 Task: Select Summarise
Action: Mouse pressed left at (164, 156)
Screenshot: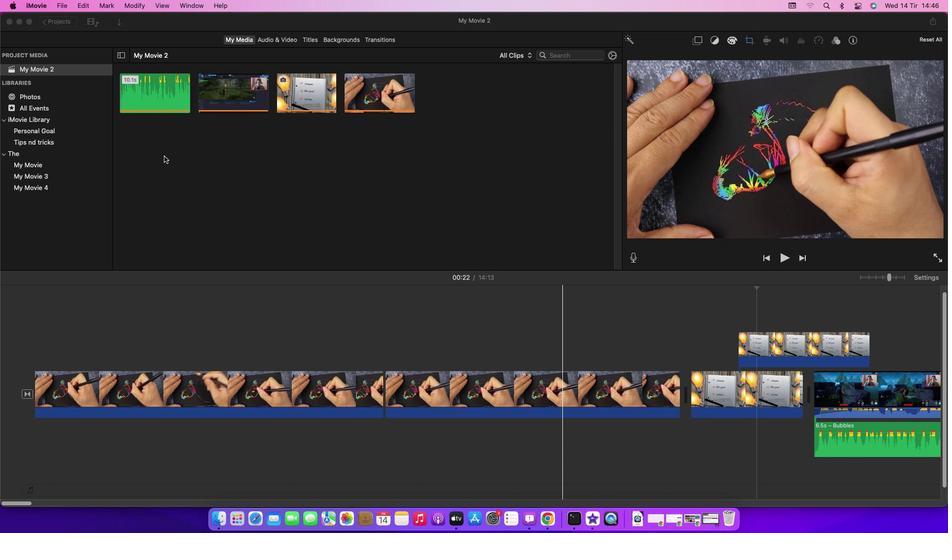 
Action: Mouse moved to (42, 6)
Screenshot: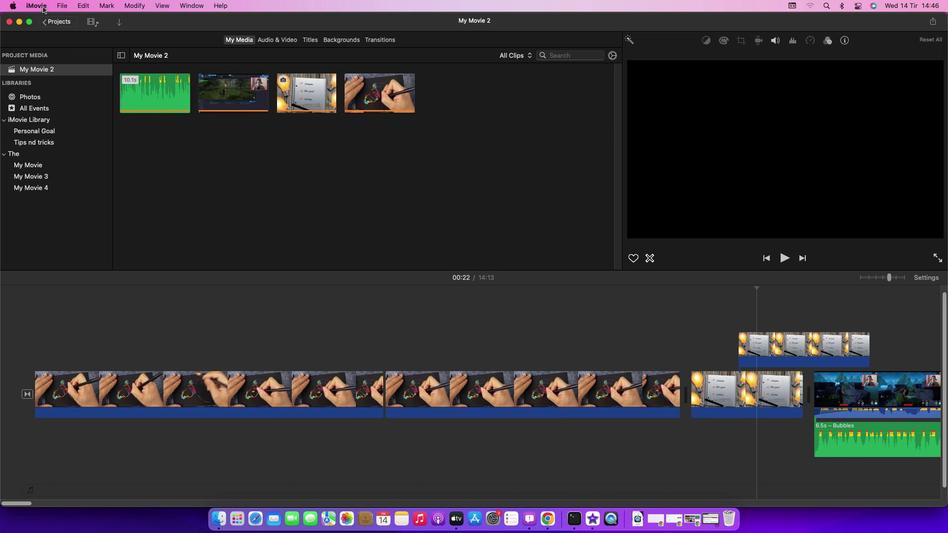 
Action: Mouse pressed left at (42, 6)
Screenshot: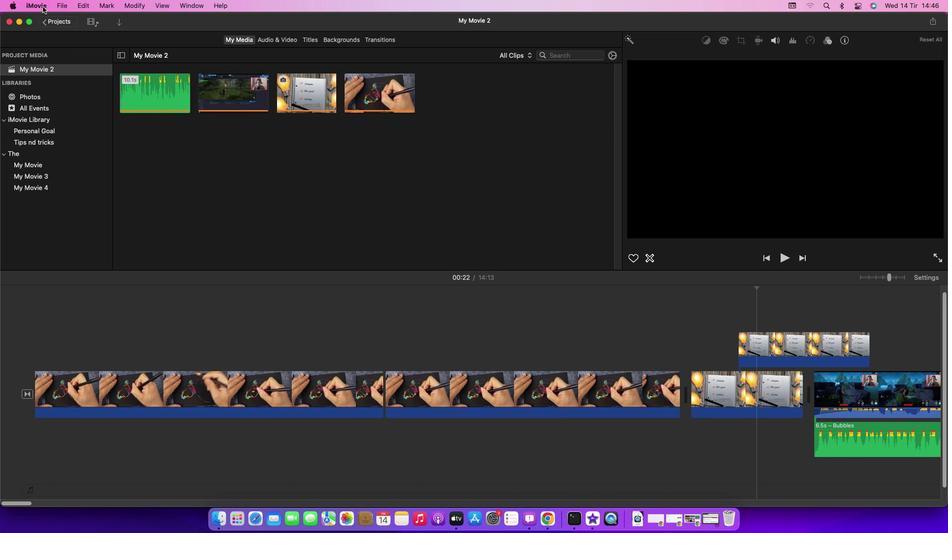 
Action: Mouse moved to (172, 85)
Screenshot: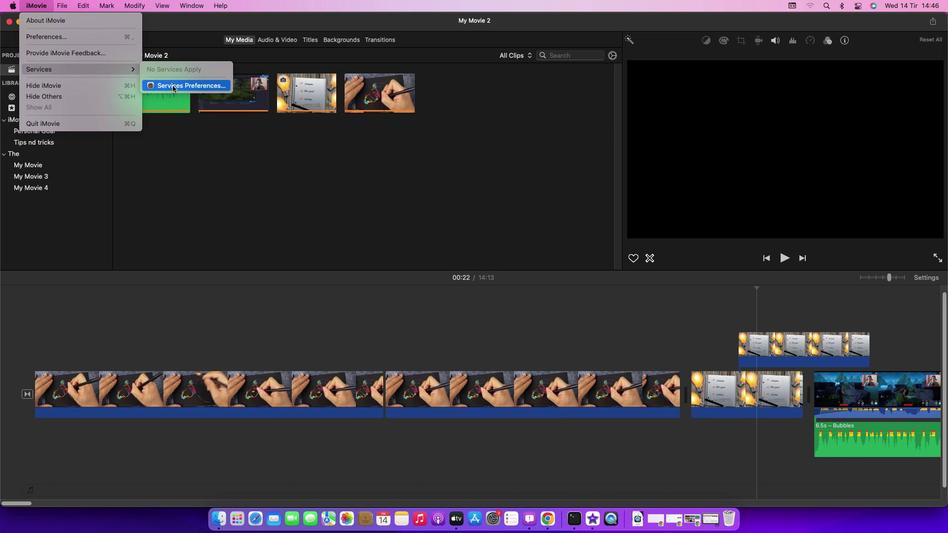 
Action: Mouse pressed left at (172, 85)
Screenshot: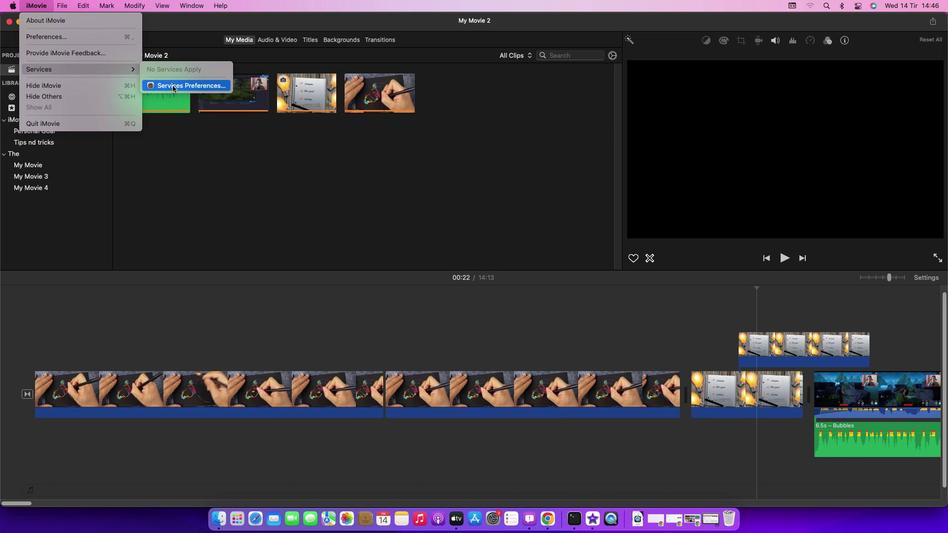 
Action: Mouse moved to (318, 57)
Screenshot: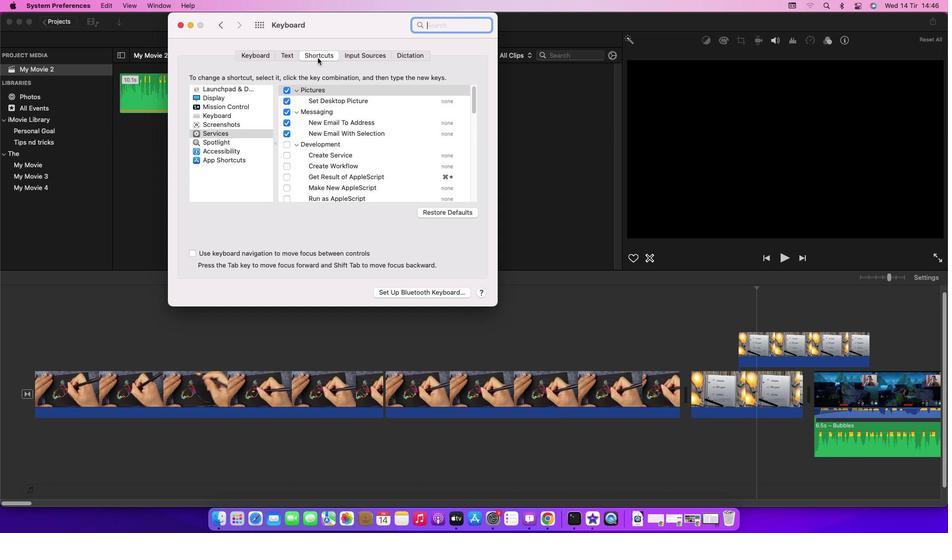 
Action: Mouse pressed left at (318, 57)
Screenshot: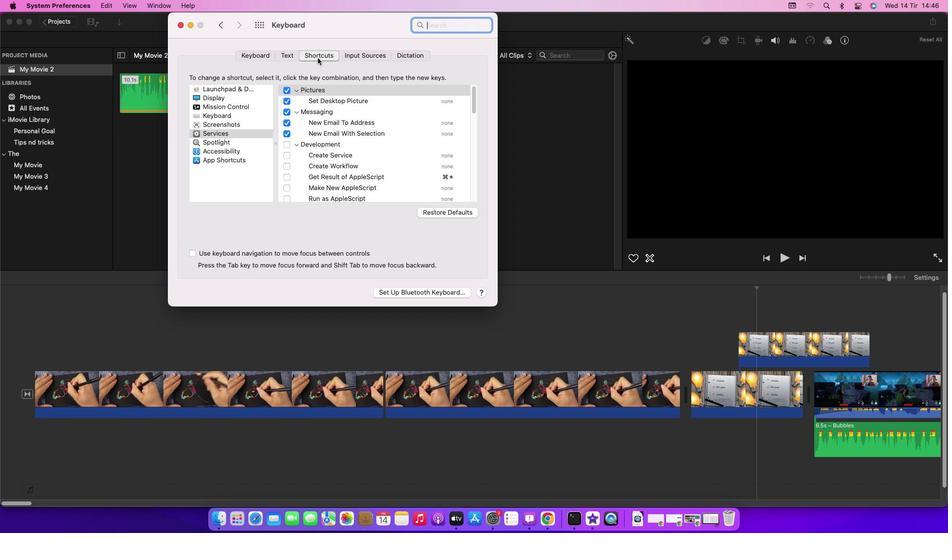 
Action: Mouse moved to (236, 132)
Screenshot: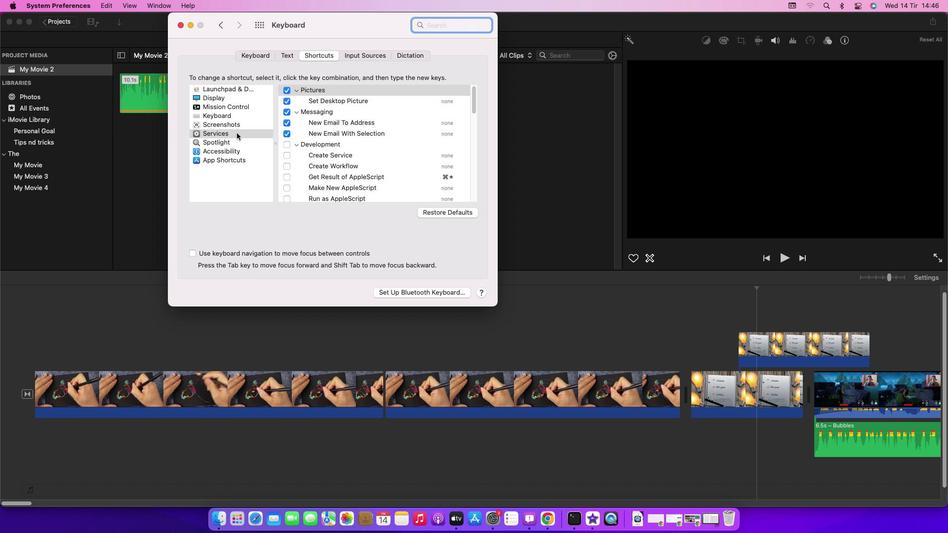 
Action: Mouse pressed left at (236, 132)
Screenshot: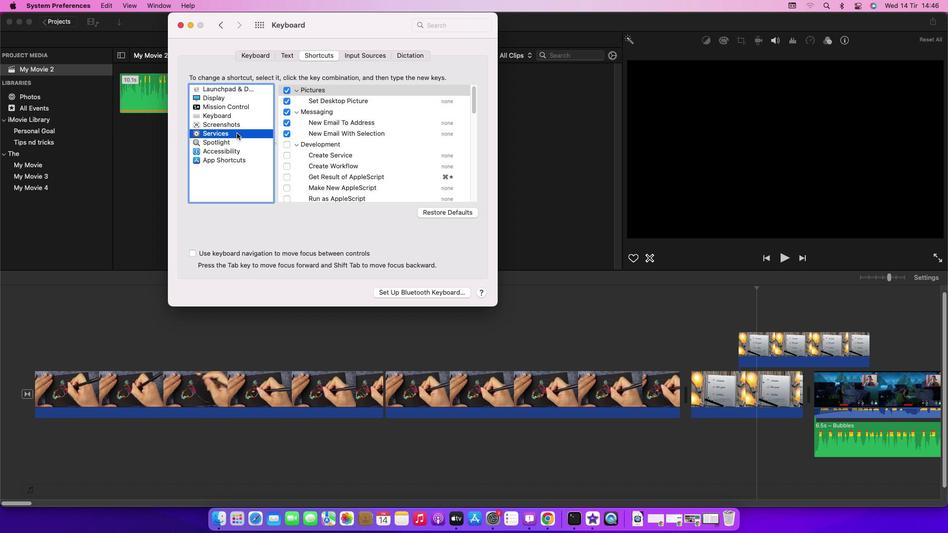 
Action: Mouse moved to (363, 184)
Screenshot: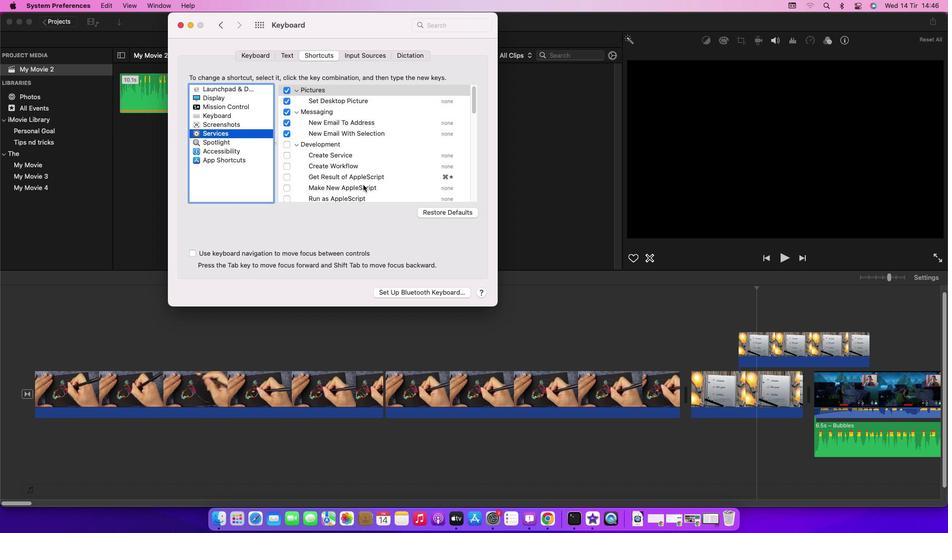
Action: Mouse scrolled (363, 184) with delta (0, 0)
Screenshot: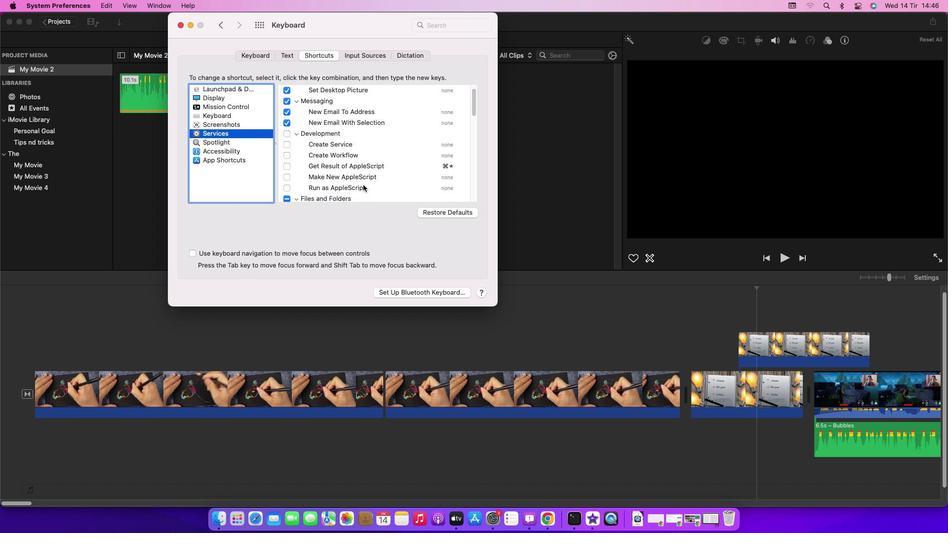 
Action: Mouse scrolled (363, 184) with delta (0, 0)
Screenshot: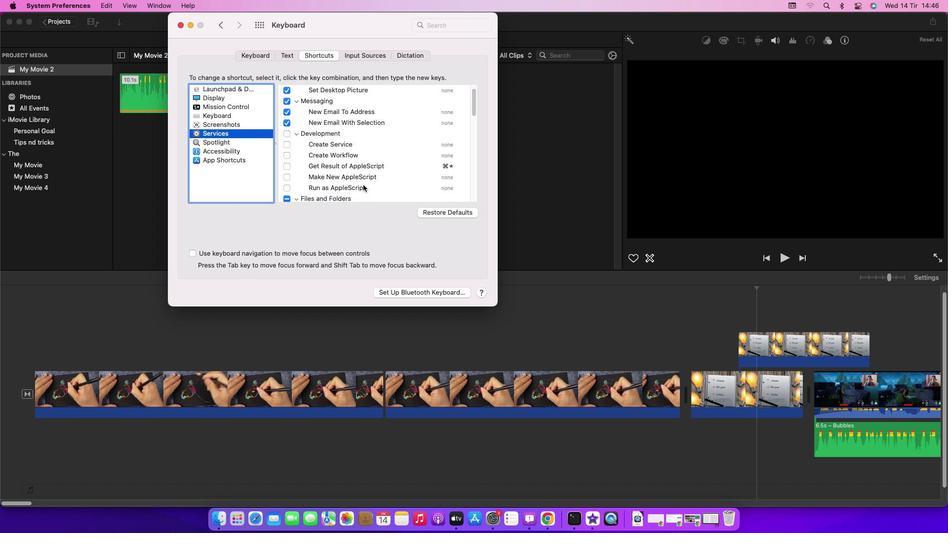 
Action: Mouse scrolled (363, 184) with delta (0, -1)
Screenshot: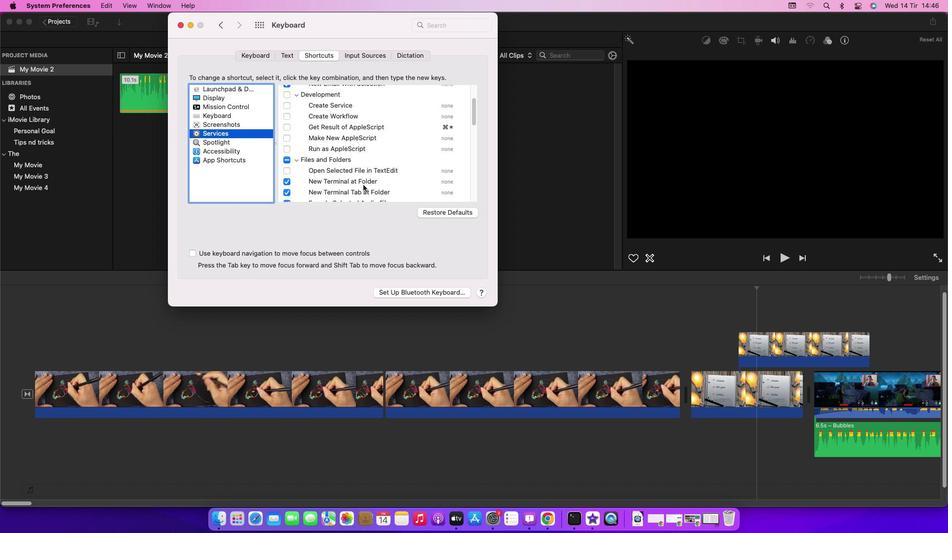 
Action: Mouse scrolled (363, 184) with delta (0, -1)
Screenshot: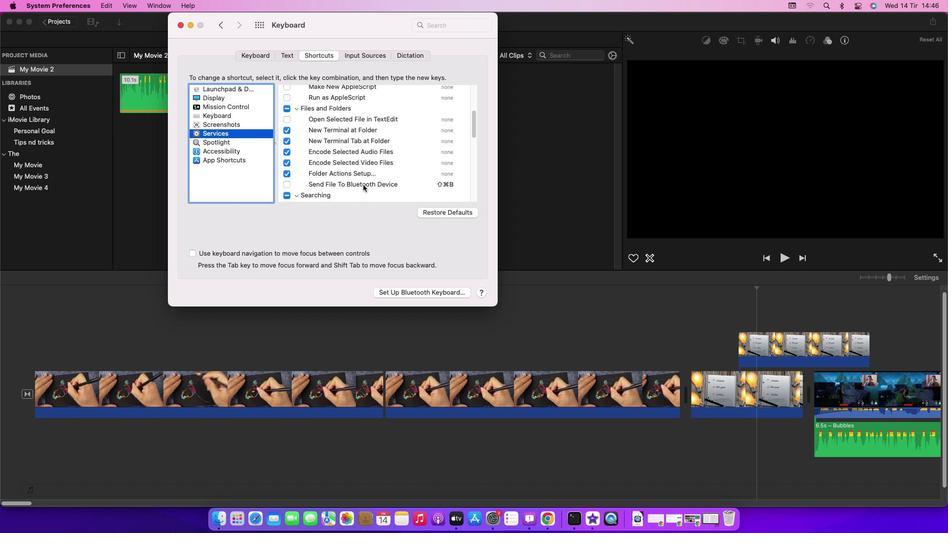 
Action: Mouse scrolled (363, 184) with delta (0, 0)
Screenshot: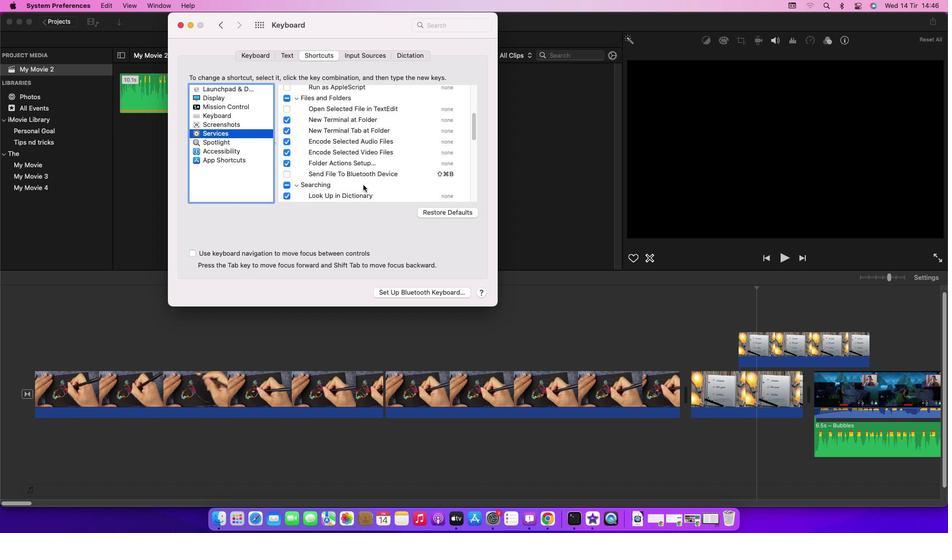 
Action: Mouse scrolled (363, 184) with delta (0, 0)
Screenshot: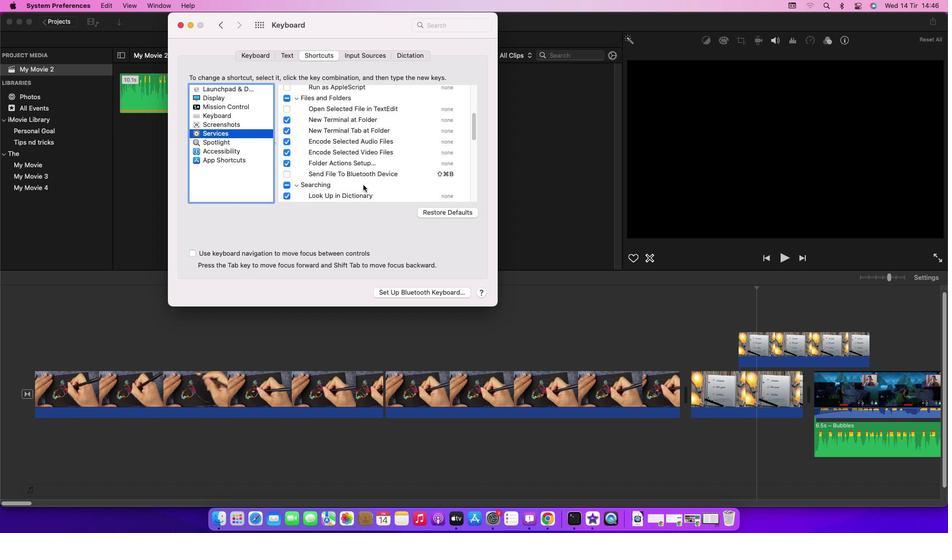 
Action: Mouse scrolled (363, 184) with delta (0, 0)
Screenshot: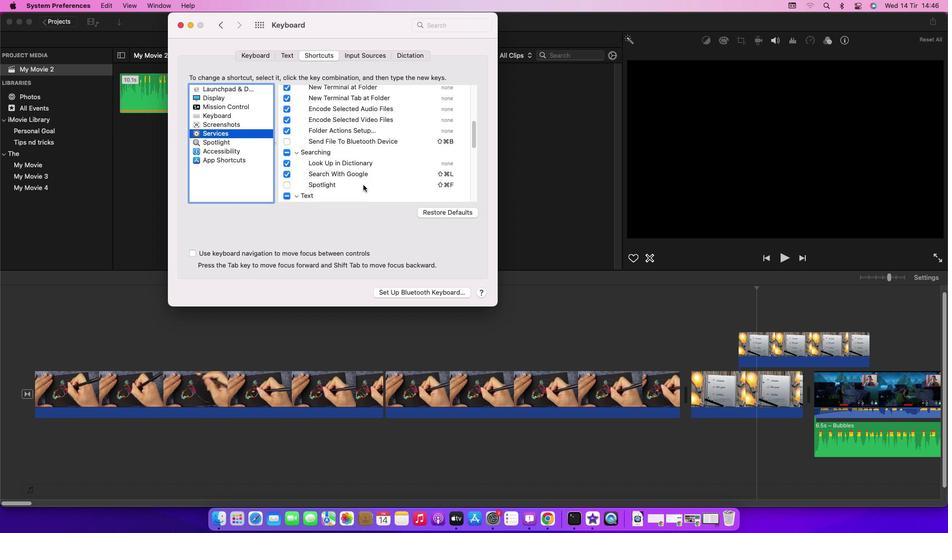 
Action: Mouse scrolled (363, 184) with delta (0, -1)
Screenshot: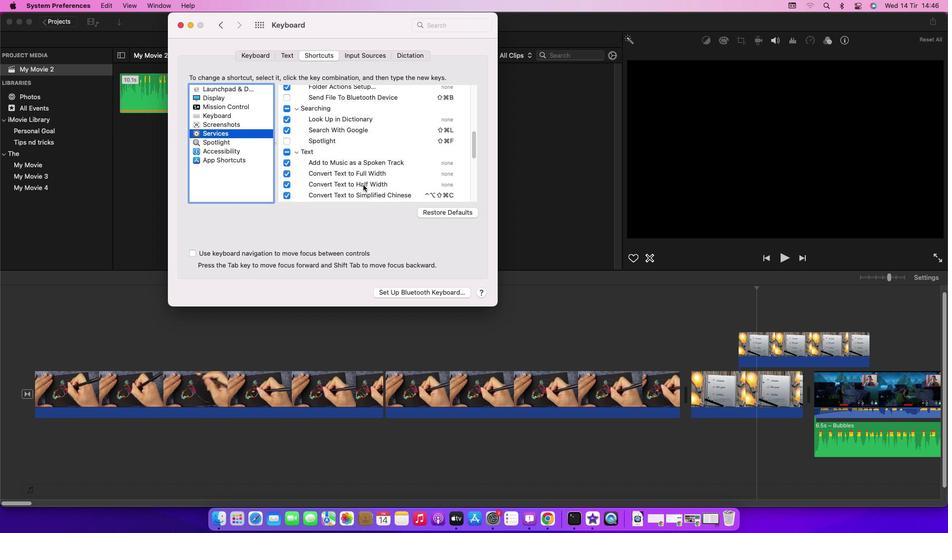 
Action: Mouse scrolled (363, 184) with delta (0, 0)
Screenshot: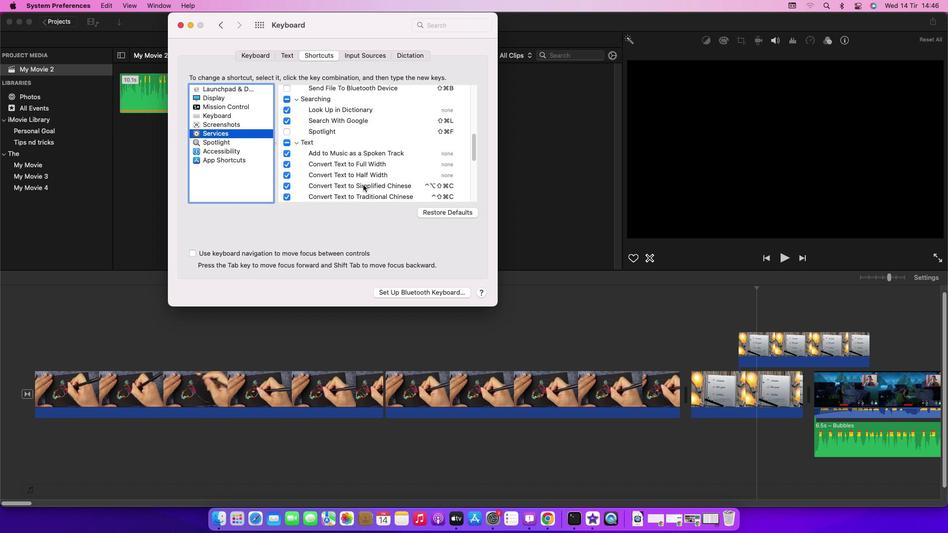 
Action: Mouse scrolled (363, 184) with delta (0, 0)
Screenshot: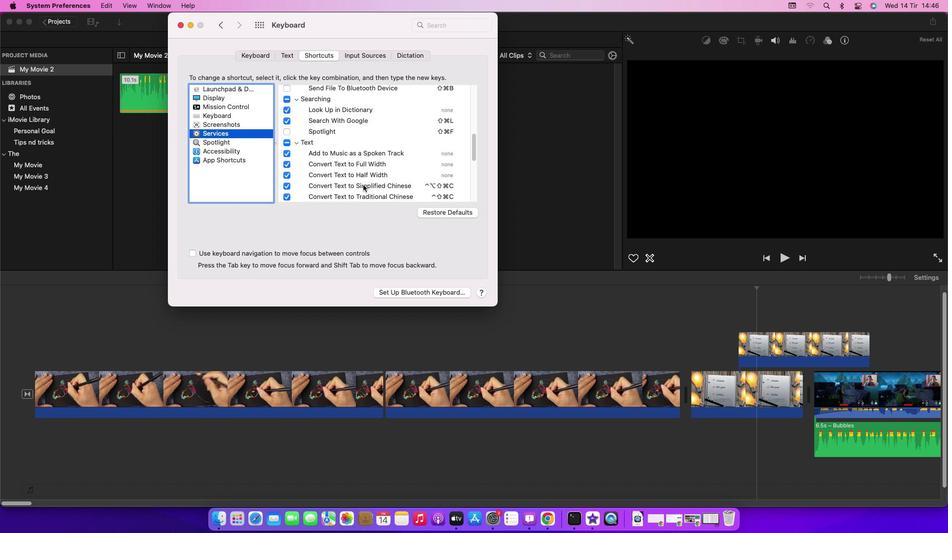 
Action: Mouse scrolled (363, 184) with delta (0, 0)
Screenshot: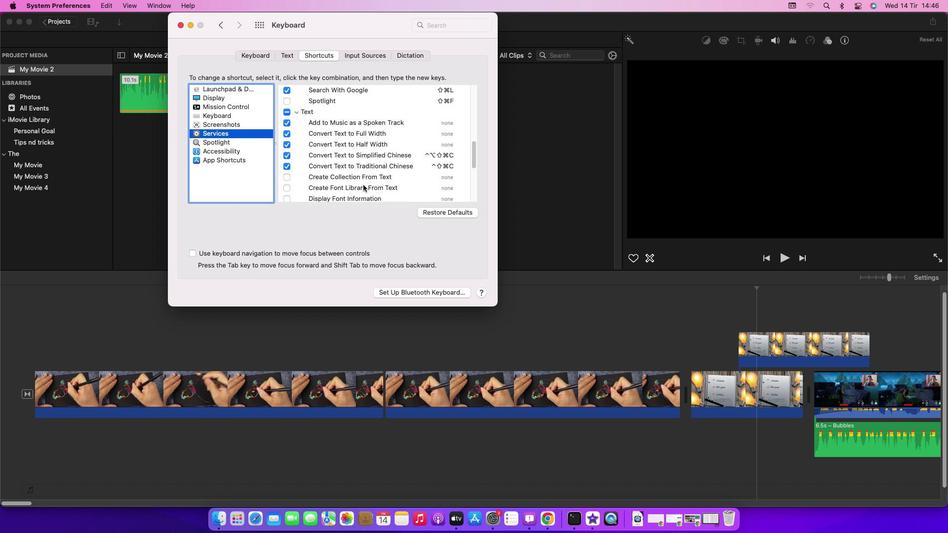 
Action: Mouse scrolled (363, 184) with delta (0, -1)
Screenshot: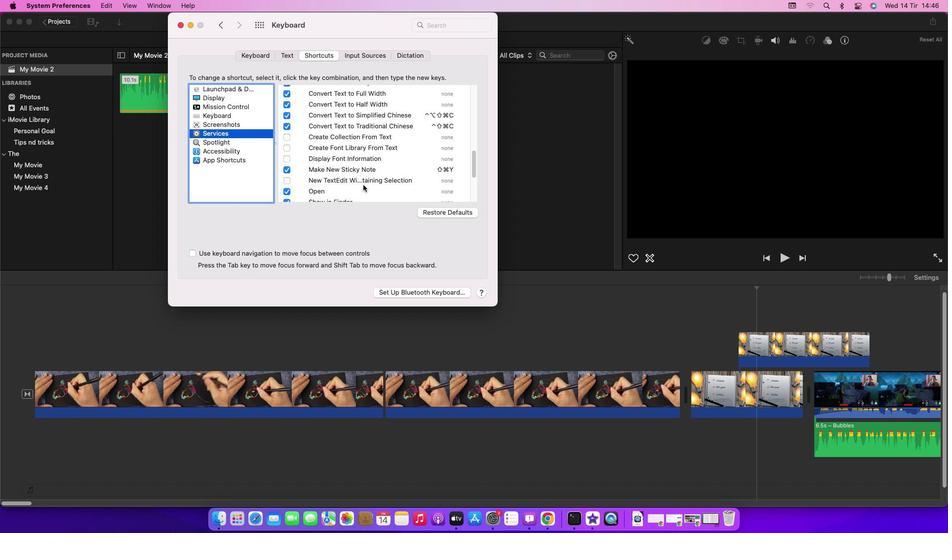 
Action: Mouse scrolled (363, 184) with delta (0, 0)
Screenshot: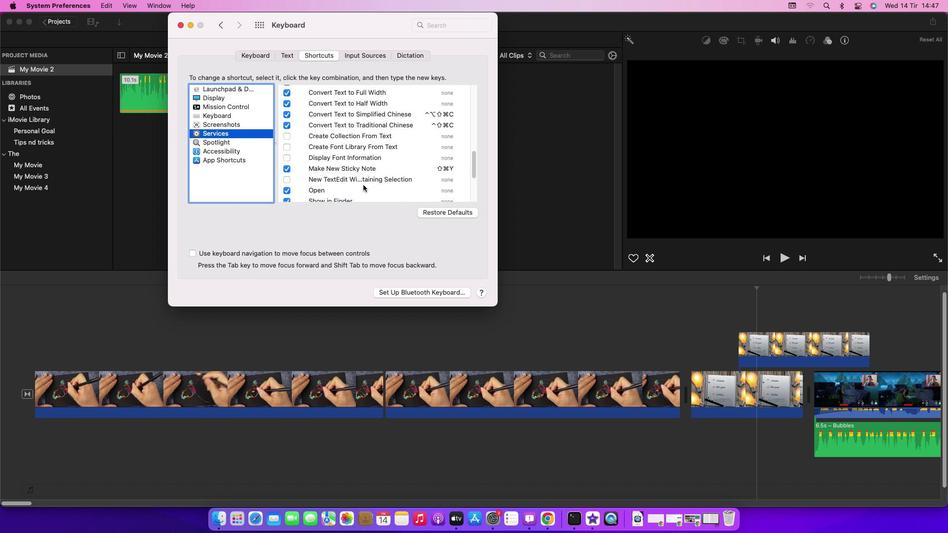 
Action: Mouse scrolled (363, 184) with delta (0, 0)
Screenshot: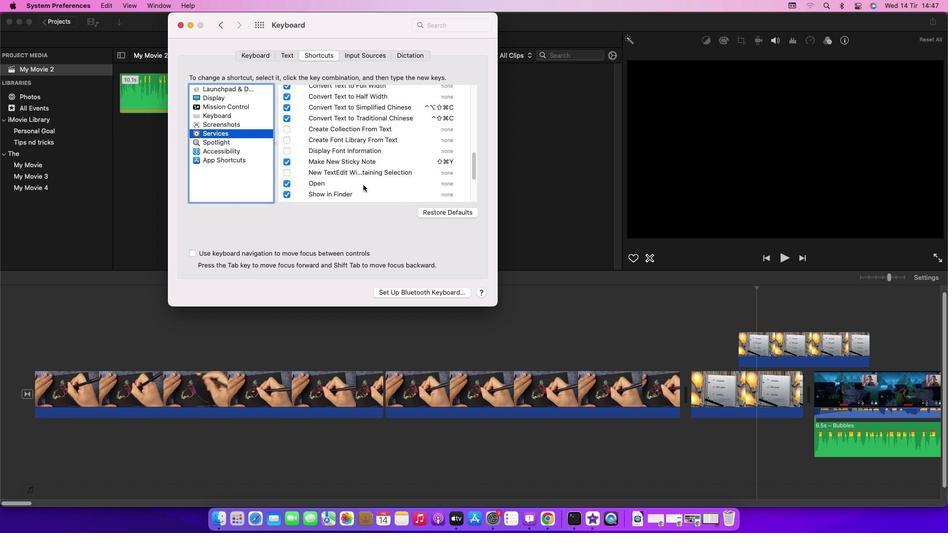 
Action: Mouse scrolled (363, 184) with delta (0, 0)
Screenshot: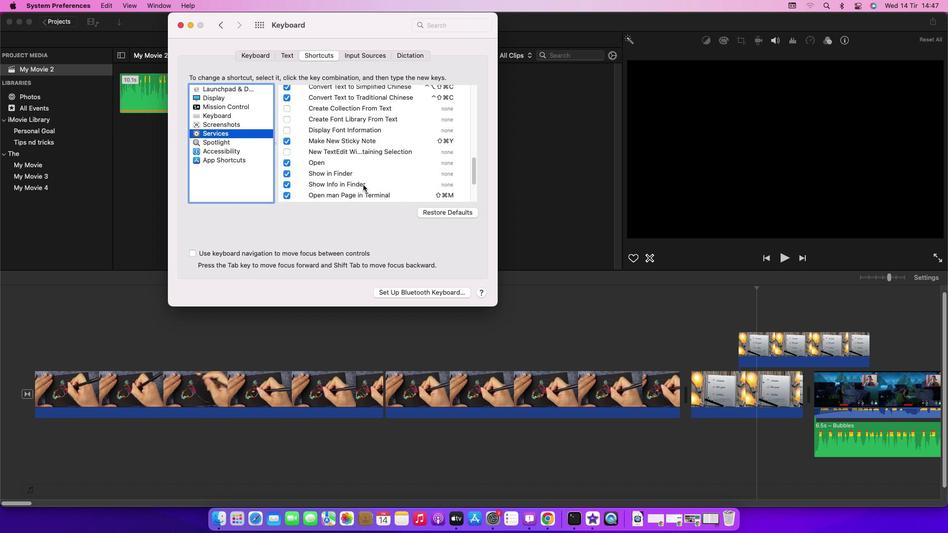
Action: Mouse scrolled (363, 184) with delta (0, 0)
Screenshot: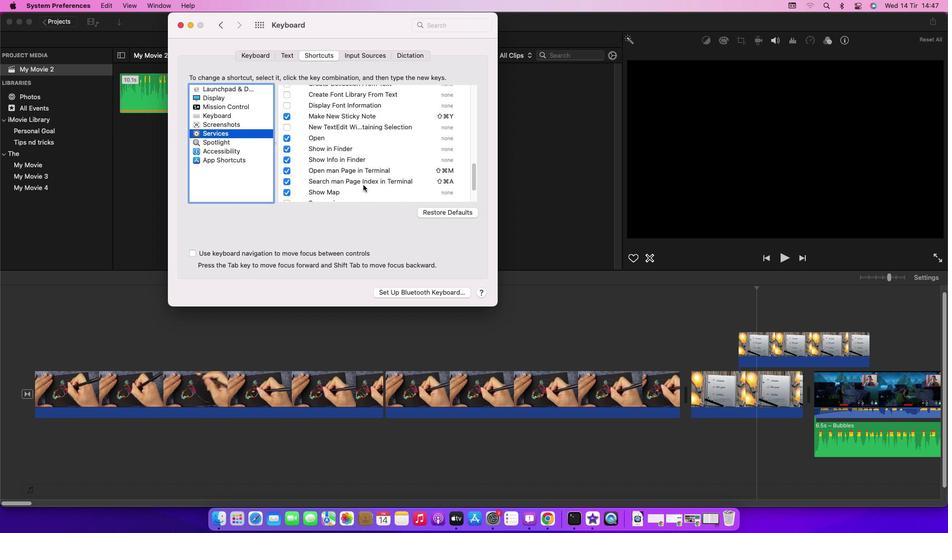 
Action: Mouse scrolled (363, 184) with delta (0, 0)
Screenshot: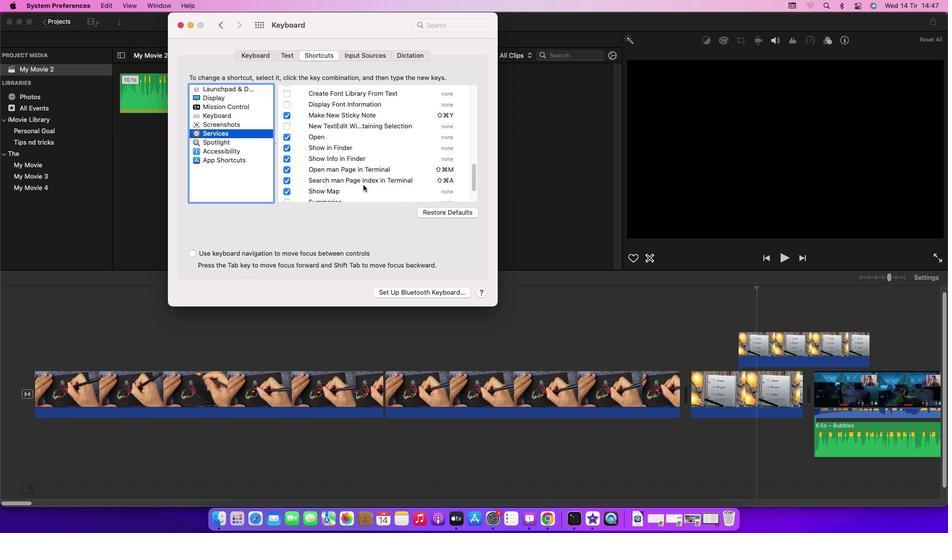 
Action: Mouse scrolled (363, 184) with delta (0, 0)
Screenshot: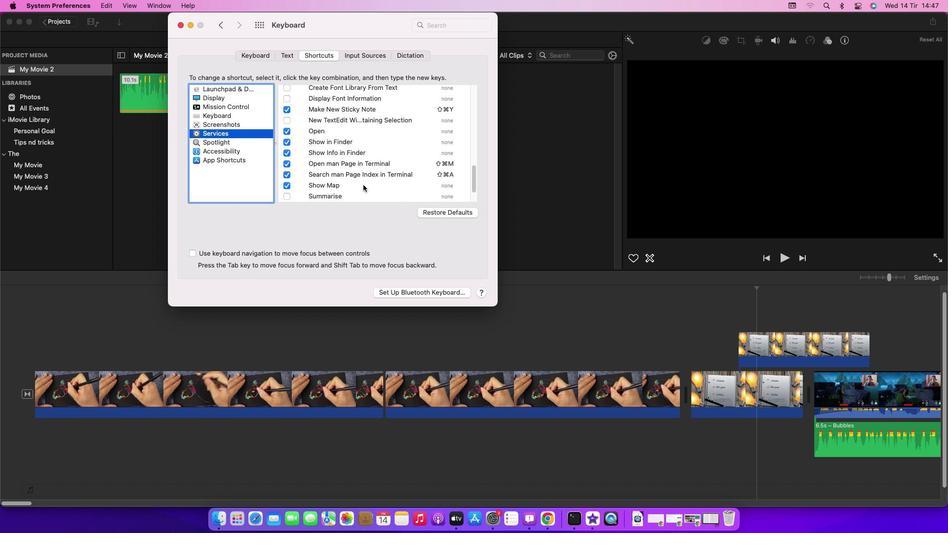 
Action: Mouse scrolled (363, 184) with delta (0, 0)
Screenshot: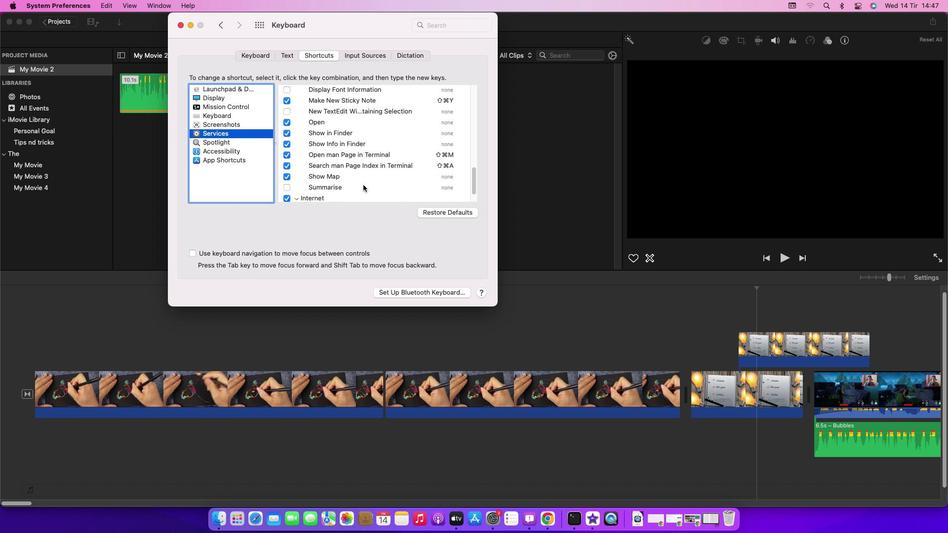 
Action: Mouse scrolled (363, 184) with delta (0, 0)
Screenshot: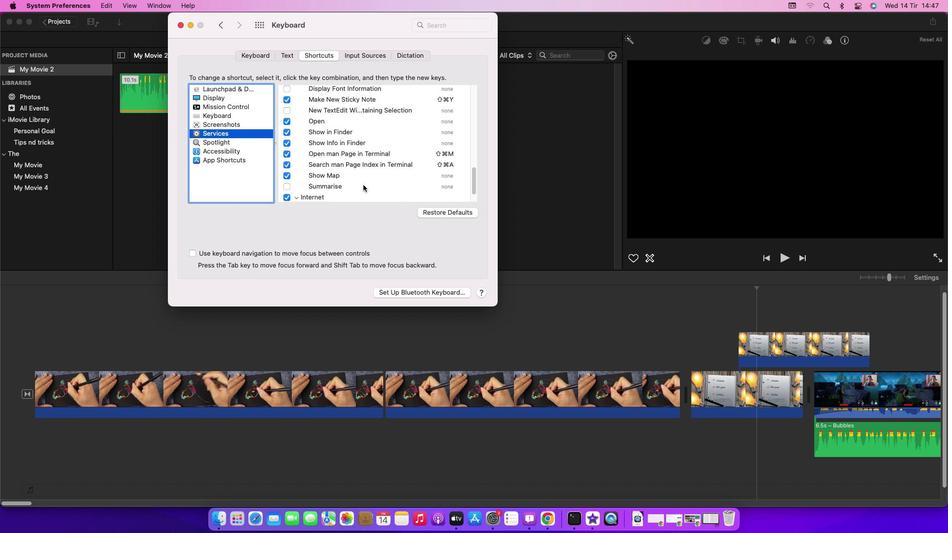 
Action: Mouse moved to (288, 186)
Screenshot: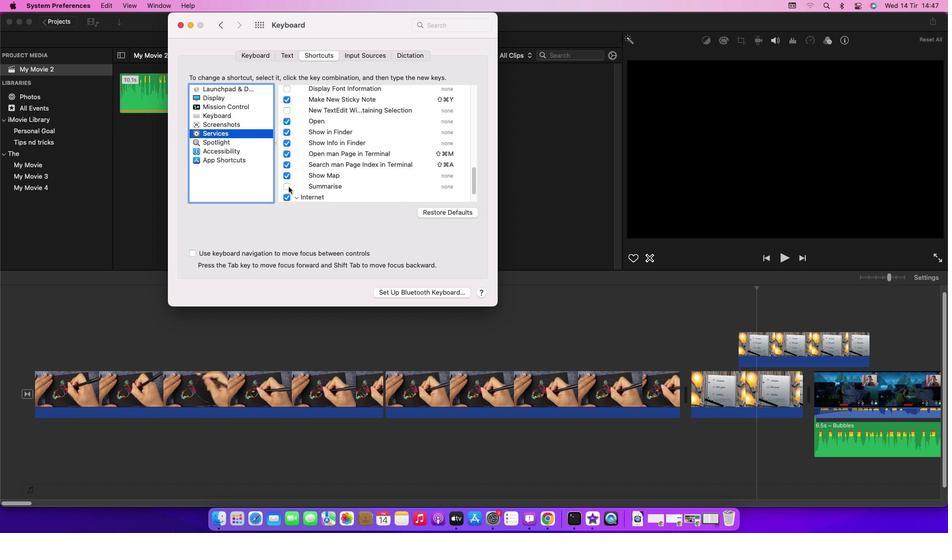 
Action: Mouse pressed left at (288, 186)
Screenshot: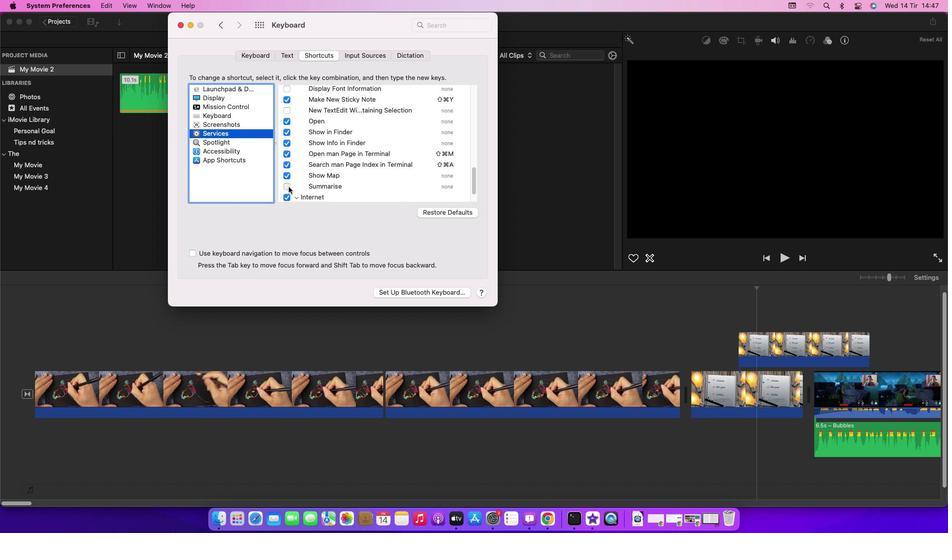 
Action: Mouse moved to (333, 237)
Screenshot: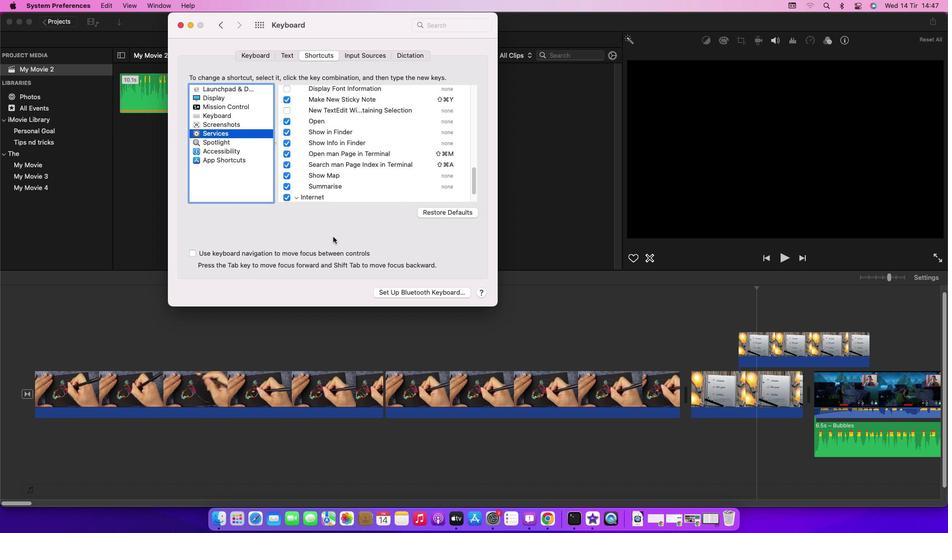 
